 Task: Look for products in the category "Dental Care" from Dr Gingers only.
Action: Mouse moved to (235, 106)
Screenshot: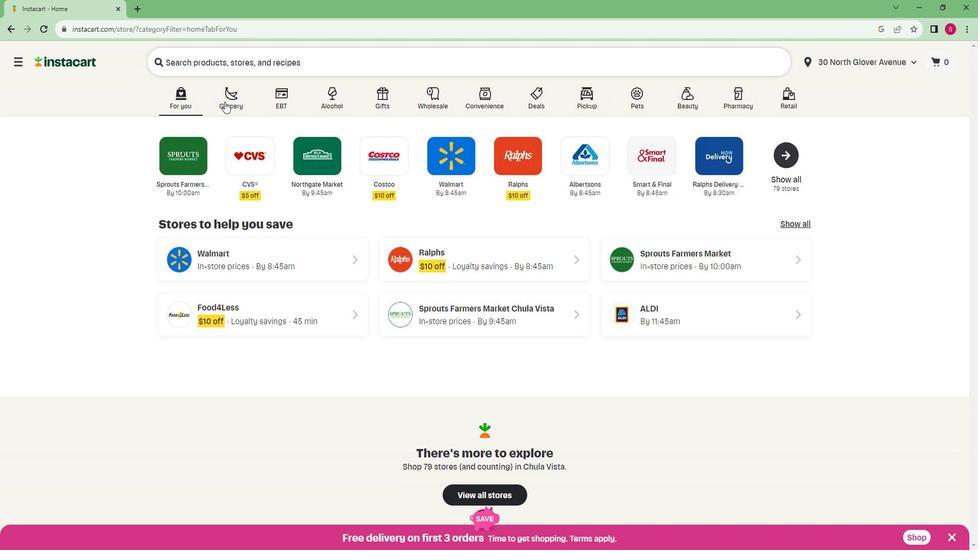 
Action: Mouse pressed left at (235, 106)
Screenshot: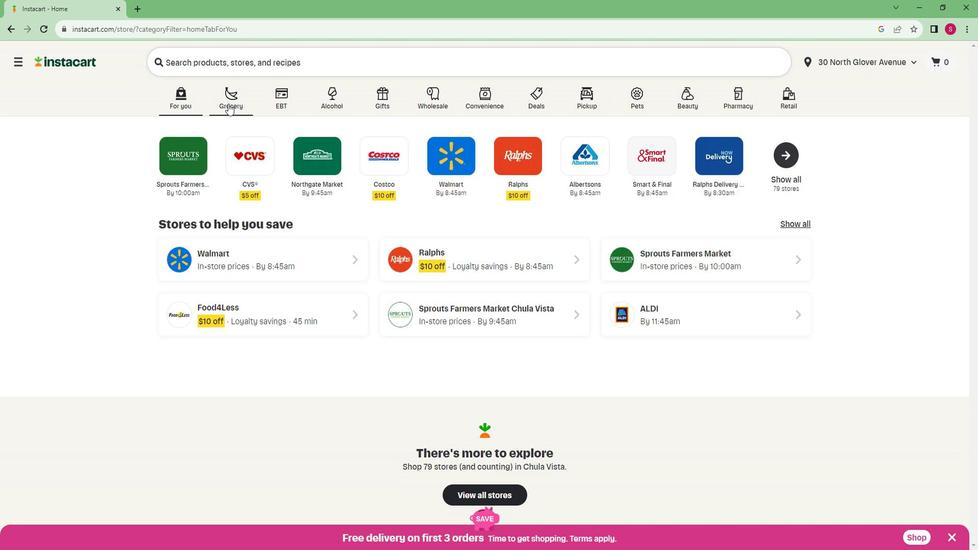 
Action: Mouse moved to (235, 282)
Screenshot: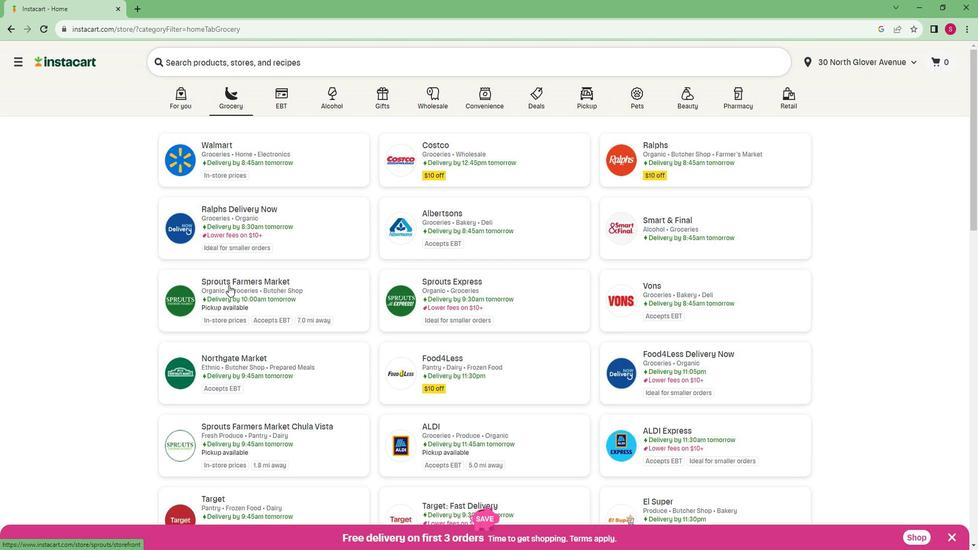 
Action: Mouse pressed left at (235, 282)
Screenshot: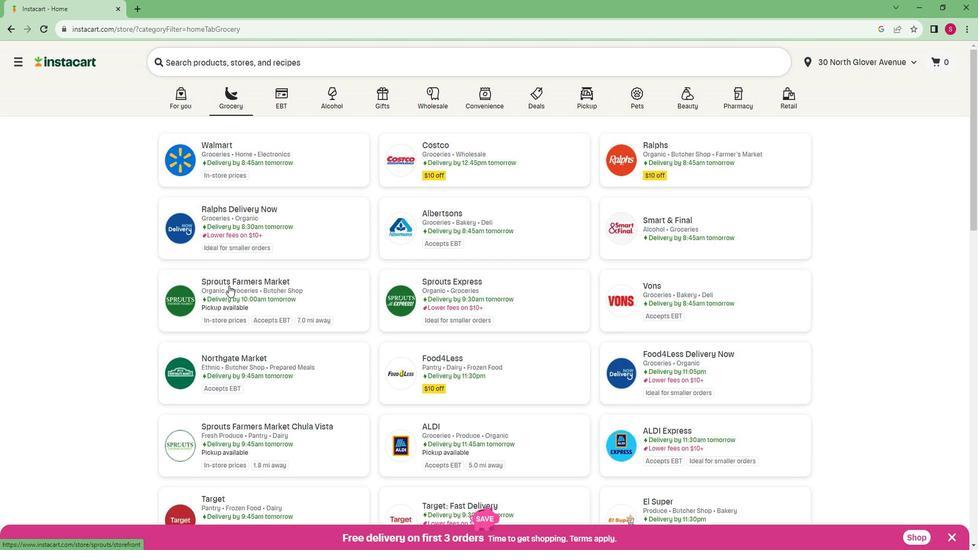 
Action: Mouse moved to (106, 402)
Screenshot: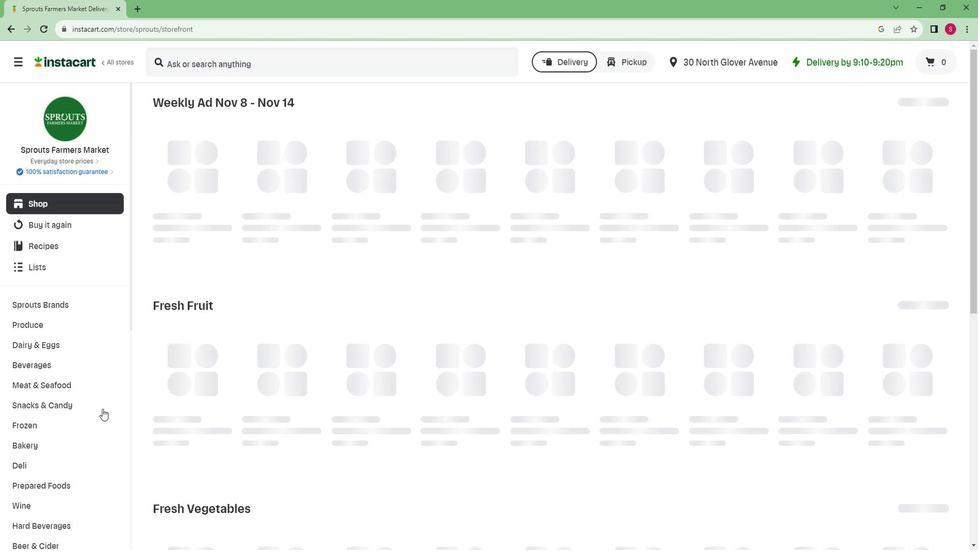 
Action: Mouse scrolled (106, 402) with delta (0, 0)
Screenshot: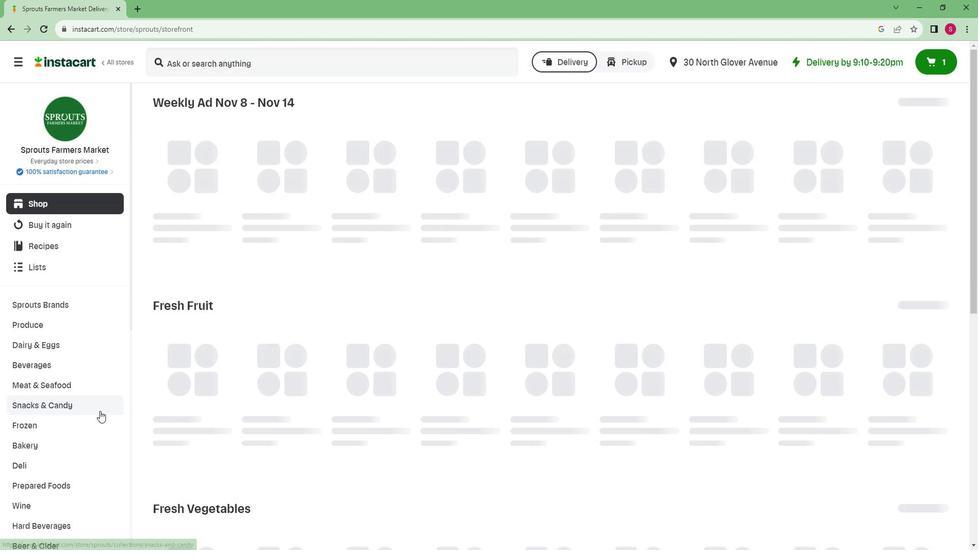
Action: Mouse scrolled (106, 402) with delta (0, 0)
Screenshot: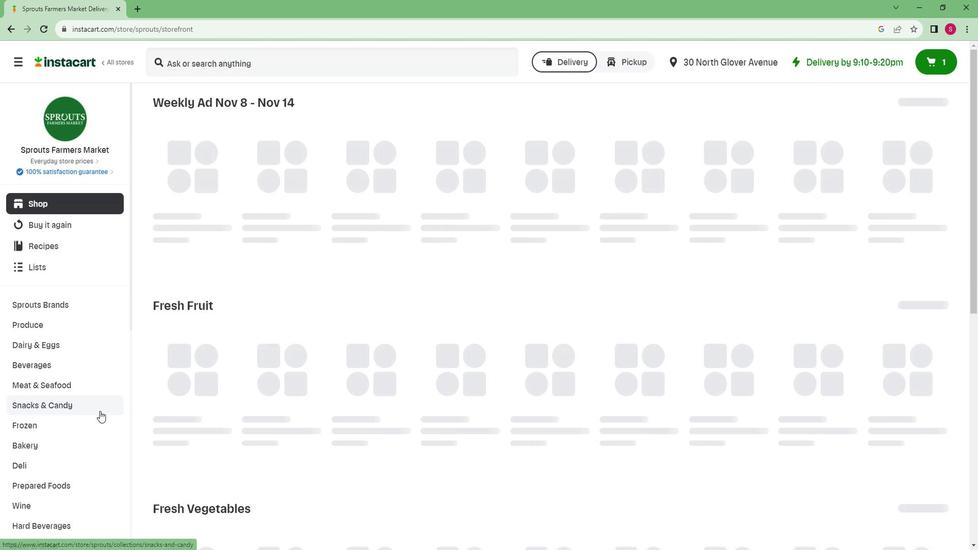 
Action: Mouse scrolled (106, 402) with delta (0, 0)
Screenshot: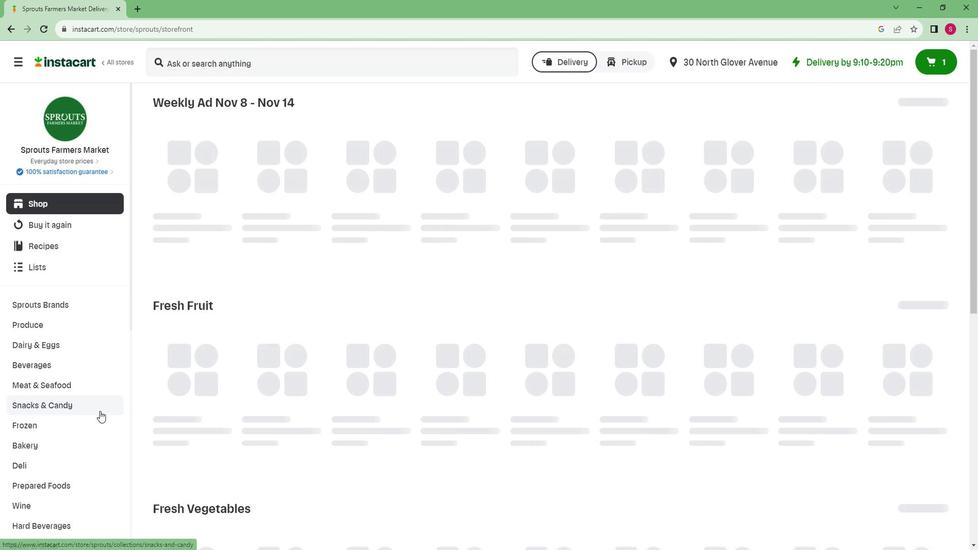 
Action: Mouse moved to (105, 402)
Screenshot: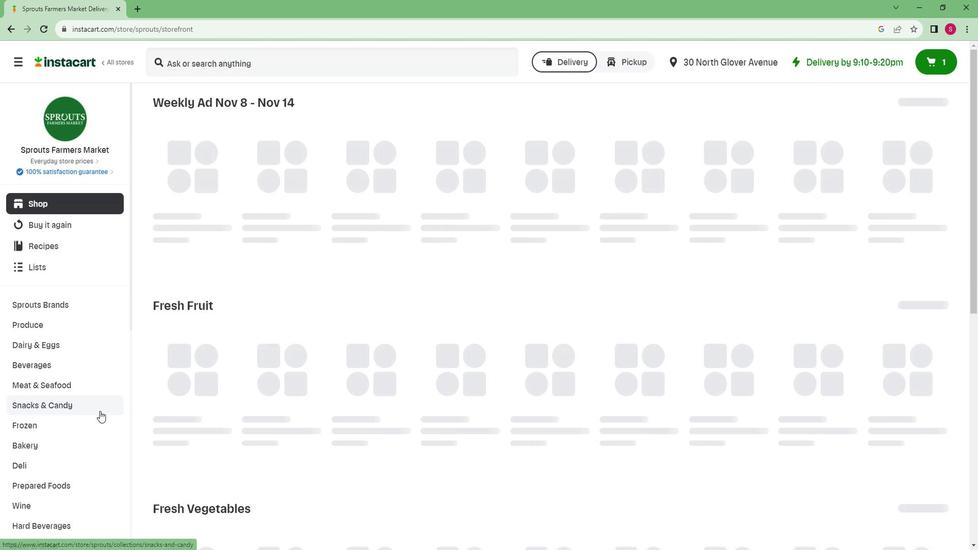 
Action: Mouse scrolled (105, 402) with delta (0, 0)
Screenshot: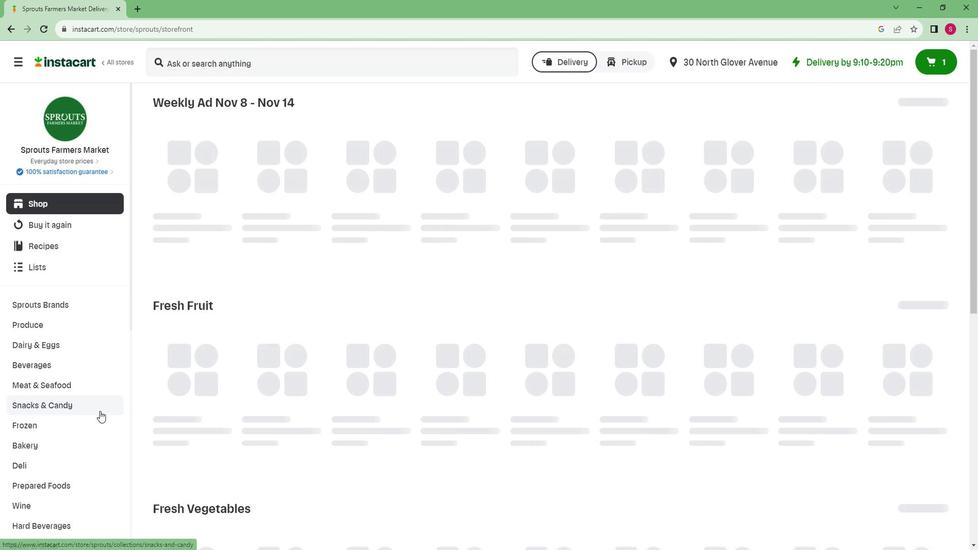 
Action: Mouse moved to (104, 402)
Screenshot: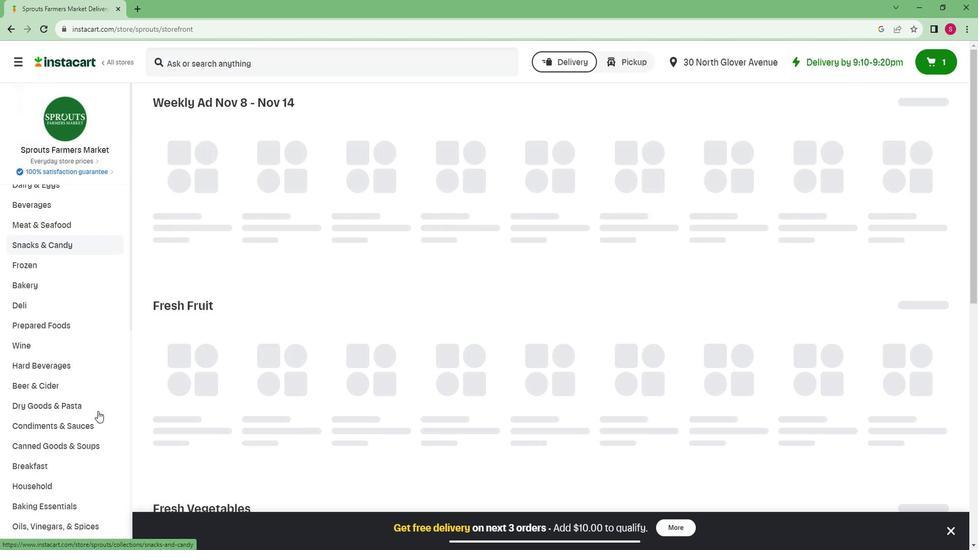 
Action: Mouse scrolled (104, 402) with delta (0, 0)
Screenshot: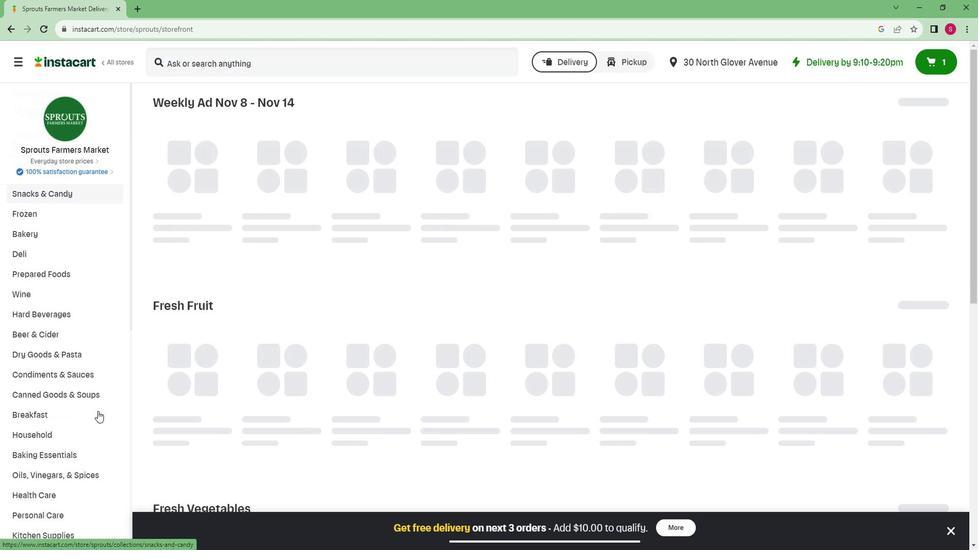 
Action: Mouse scrolled (104, 402) with delta (0, 0)
Screenshot: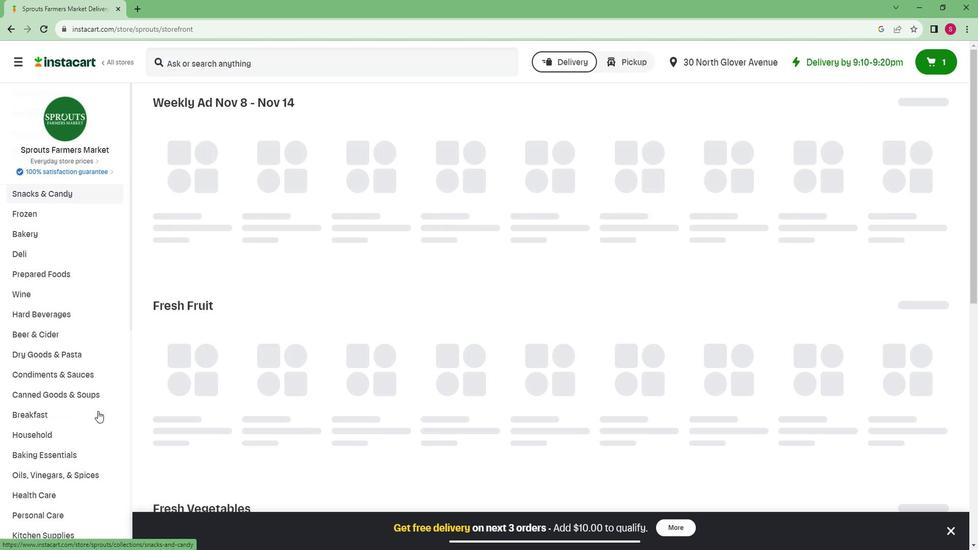 
Action: Mouse scrolled (104, 402) with delta (0, 0)
Screenshot: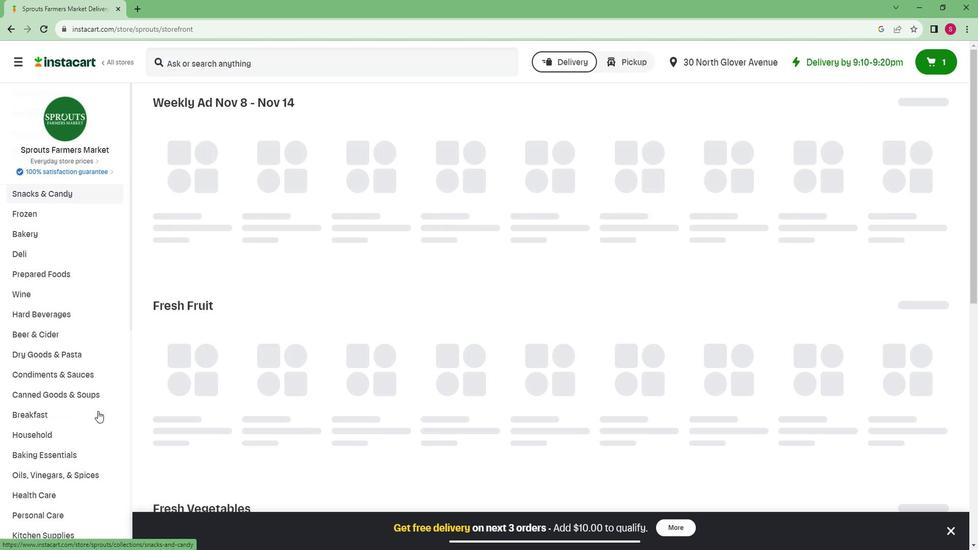 
Action: Mouse scrolled (104, 402) with delta (0, 0)
Screenshot: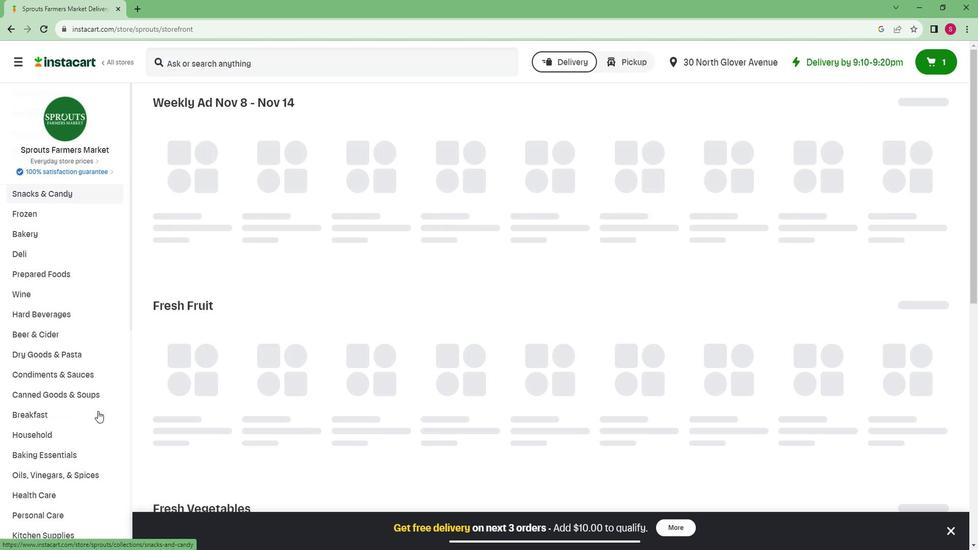 
Action: Mouse scrolled (104, 402) with delta (0, 0)
Screenshot: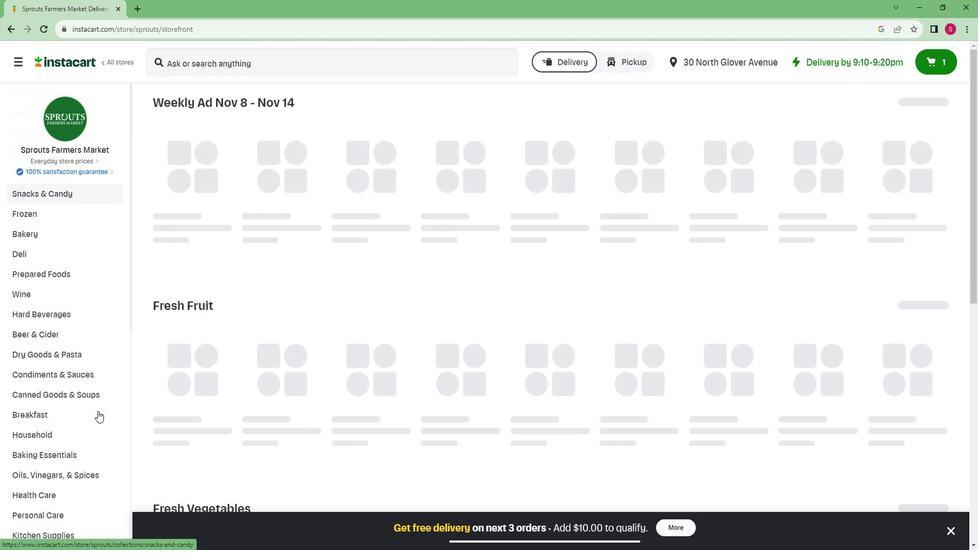 
Action: Mouse moved to (62, 496)
Screenshot: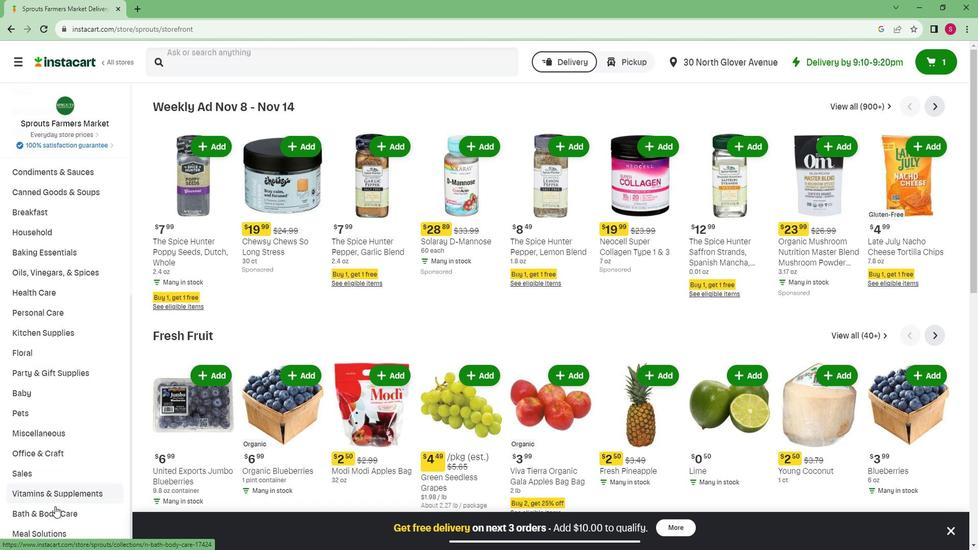 
Action: Mouse pressed left at (62, 496)
Screenshot: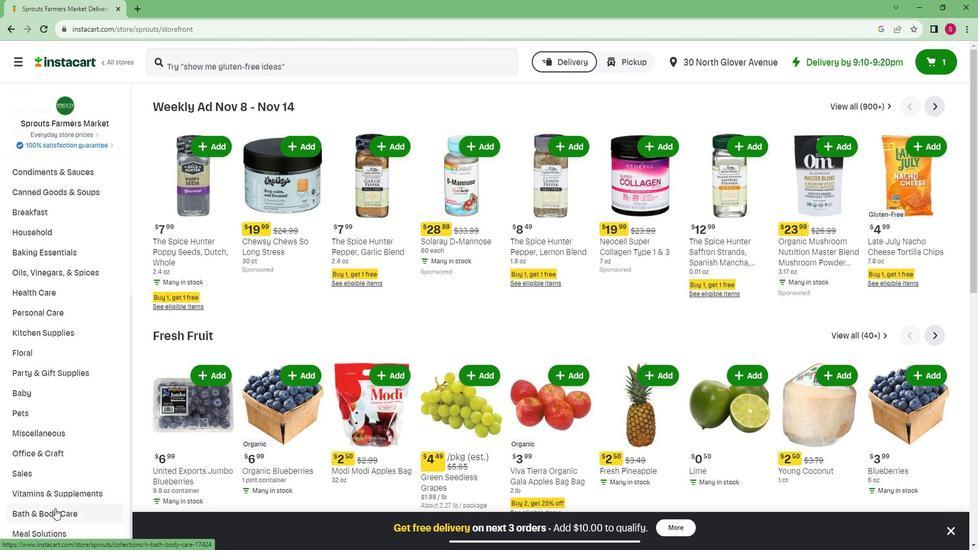 
Action: Mouse moved to (668, 134)
Screenshot: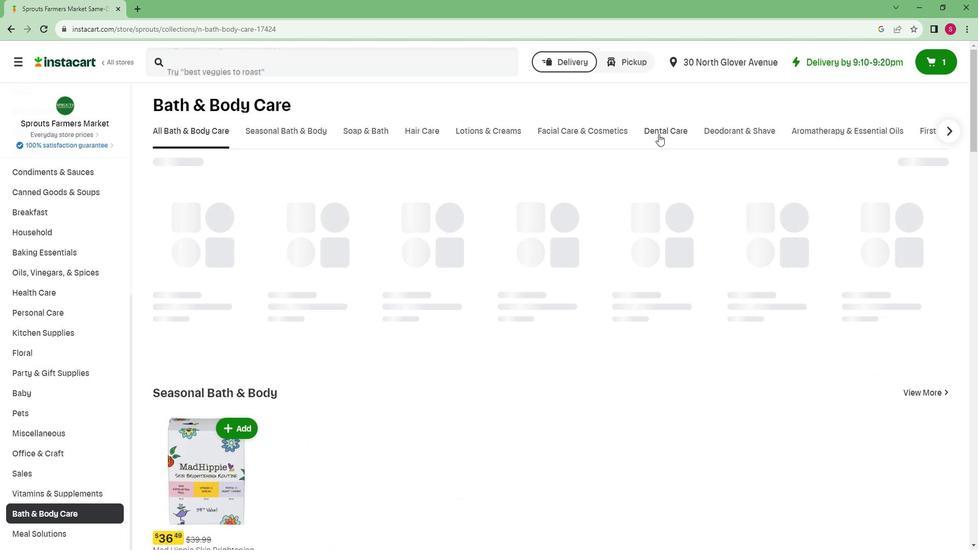 
Action: Mouse pressed left at (668, 134)
Screenshot: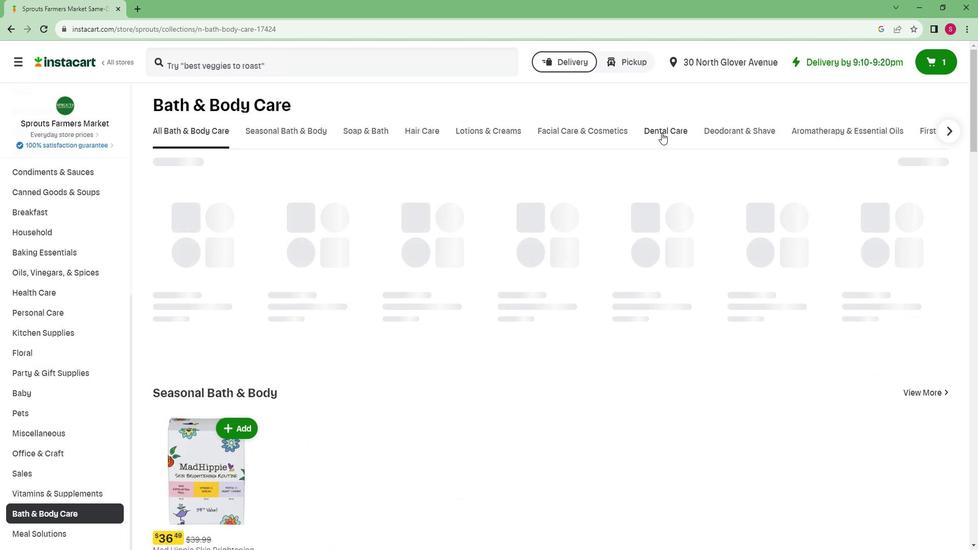 
Action: Mouse moved to (359, 170)
Screenshot: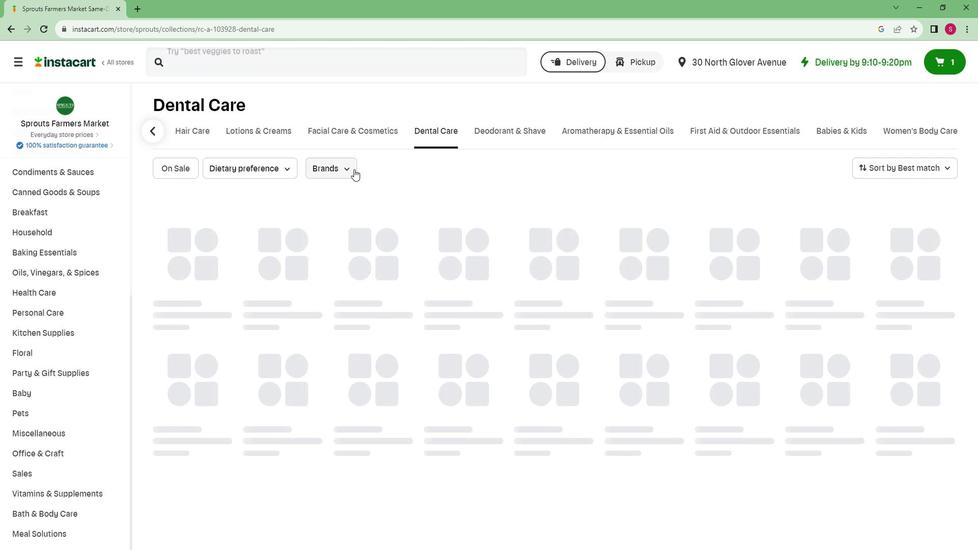 
Action: Mouse pressed left at (359, 170)
Screenshot: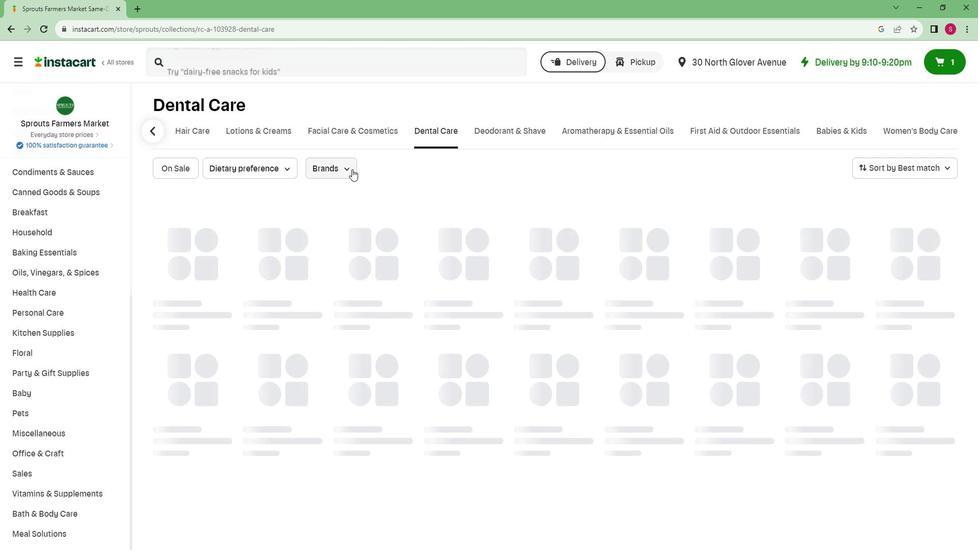 
Action: Mouse moved to (341, 274)
Screenshot: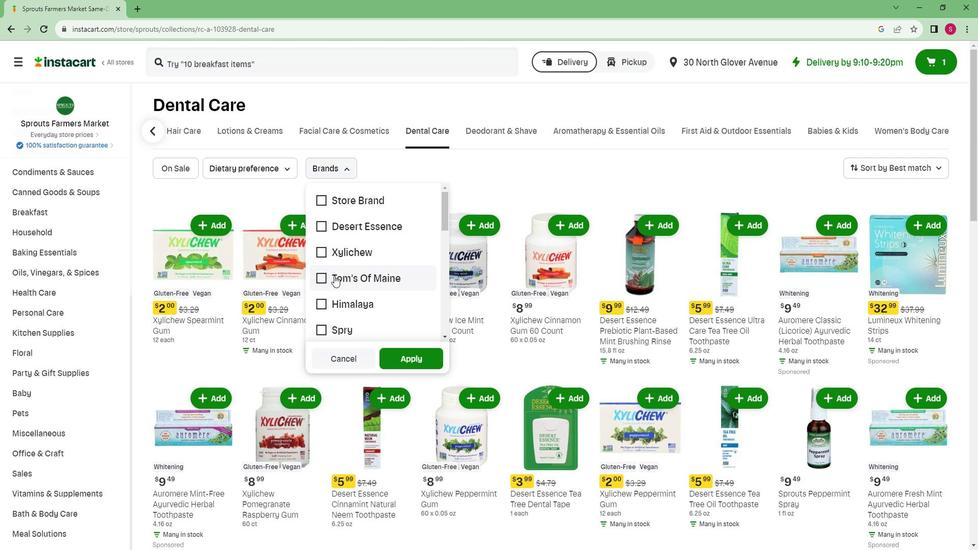 
Action: Mouse scrolled (341, 274) with delta (0, 0)
Screenshot: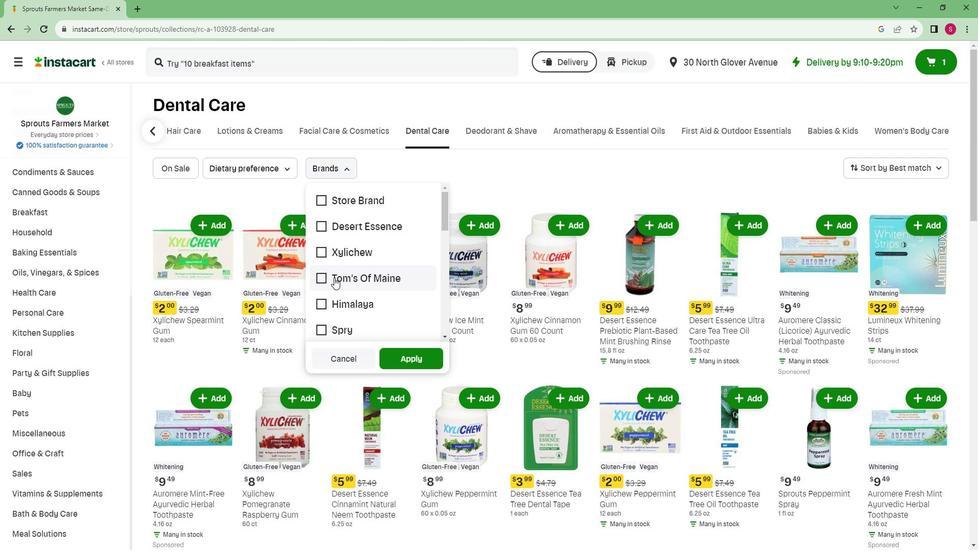 
Action: Mouse scrolled (341, 274) with delta (0, 0)
Screenshot: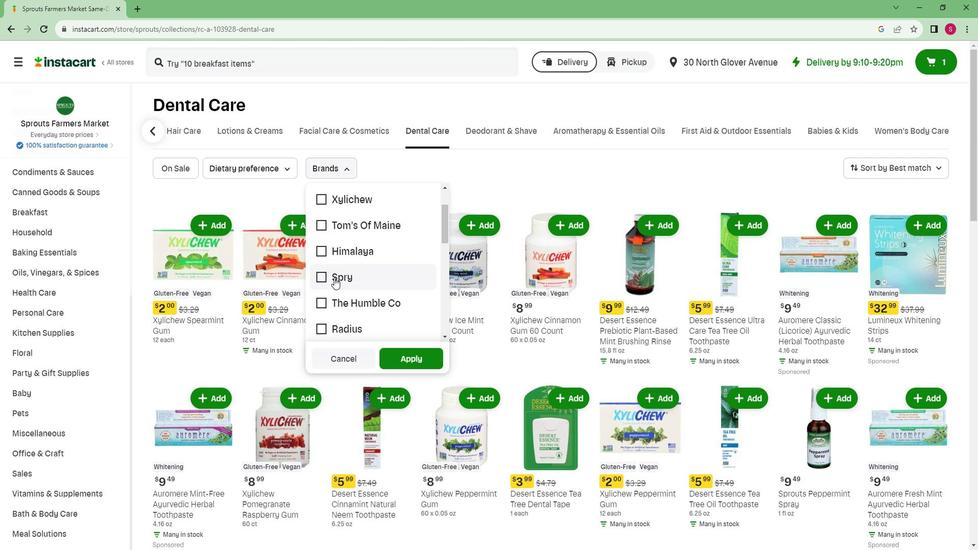 
Action: Mouse moved to (343, 288)
Screenshot: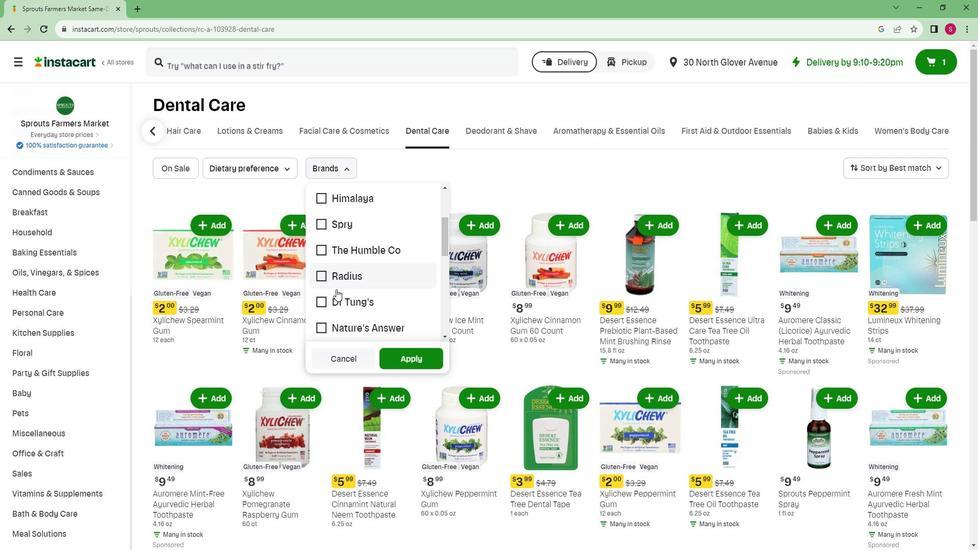 
Action: Mouse scrolled (343, 288) with delta (0, 0)
Screenshot: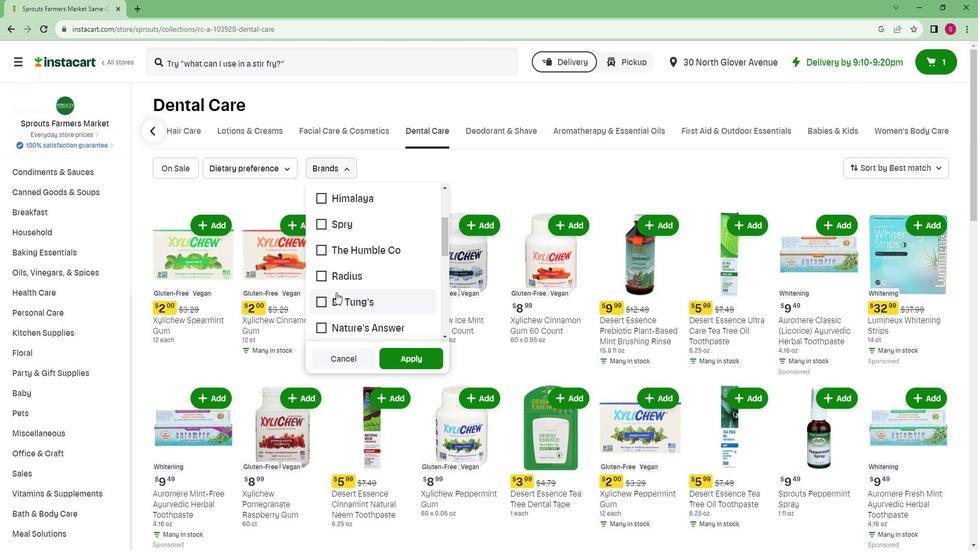 
Action: Mouse moved to (335, 315)
Screenshot: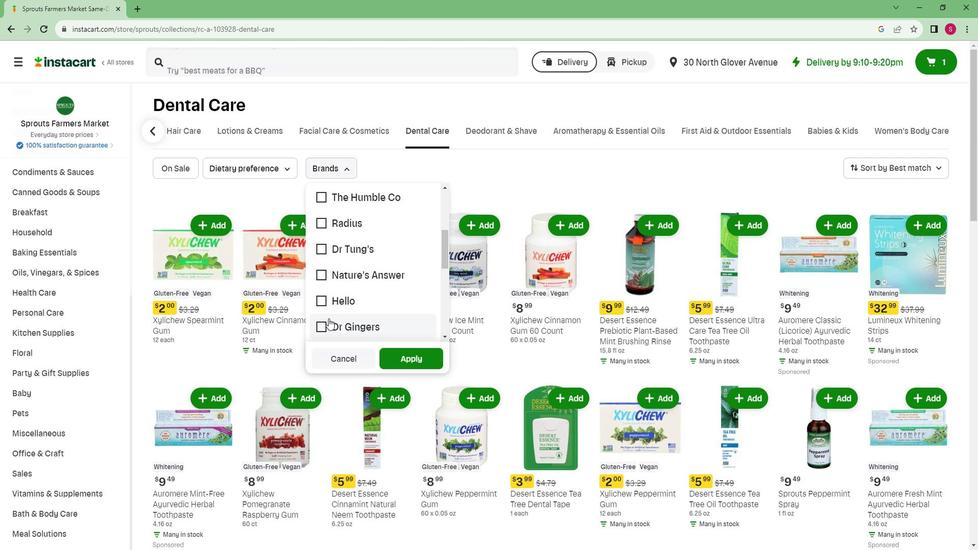 
Action: Mouse pressed left at (335, 315)
Screenshot: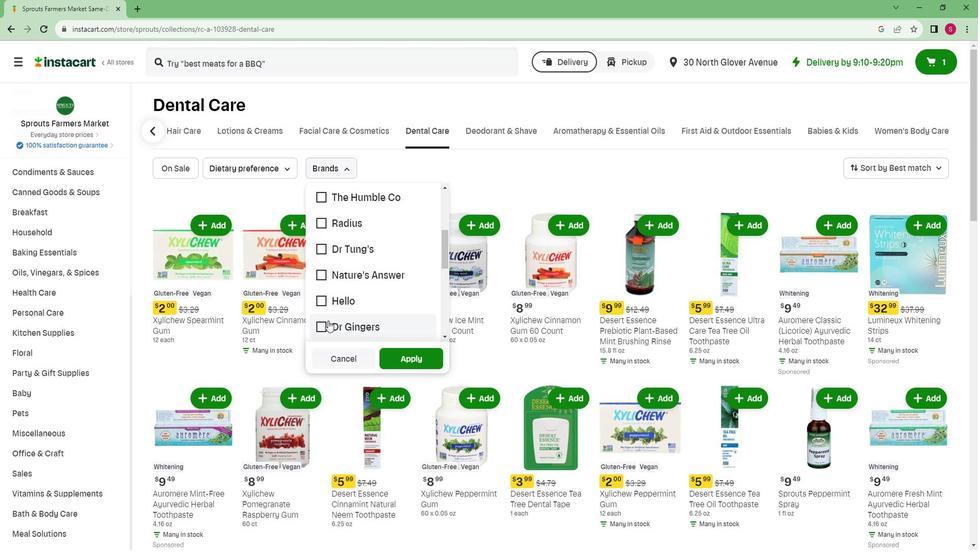 
Action: Mouse moved to (416, 344)
Screenshot: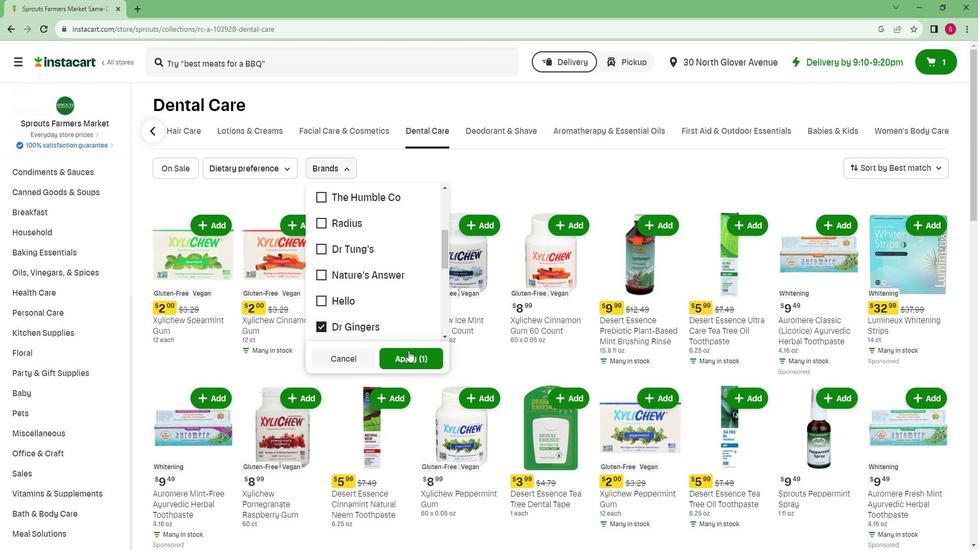 
Action: Mouse pressed left at (416, 344)
Screenshot: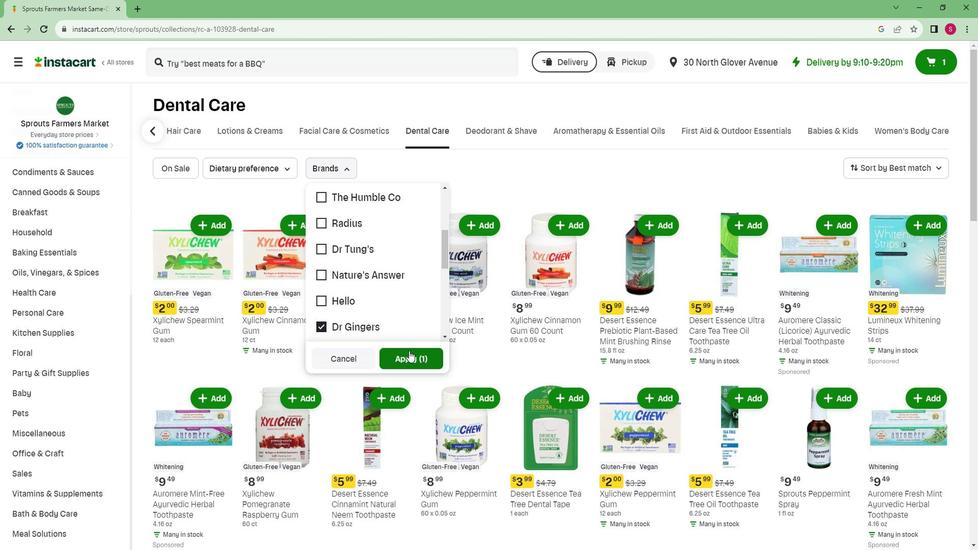 
